 Task: Create a due date automation trigger when advanced on, on the tuesday after a card is due add dates not starting this week at 11:00 AM.
Action: Mouse moved to (935, 71)
Screenshot: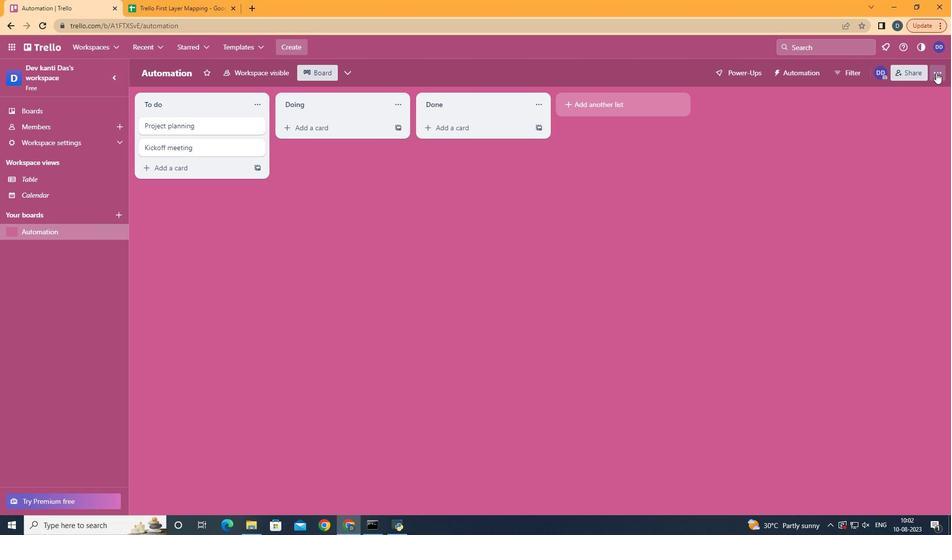 
Action: Mouse pressed left at (935, 71)
Screenshot: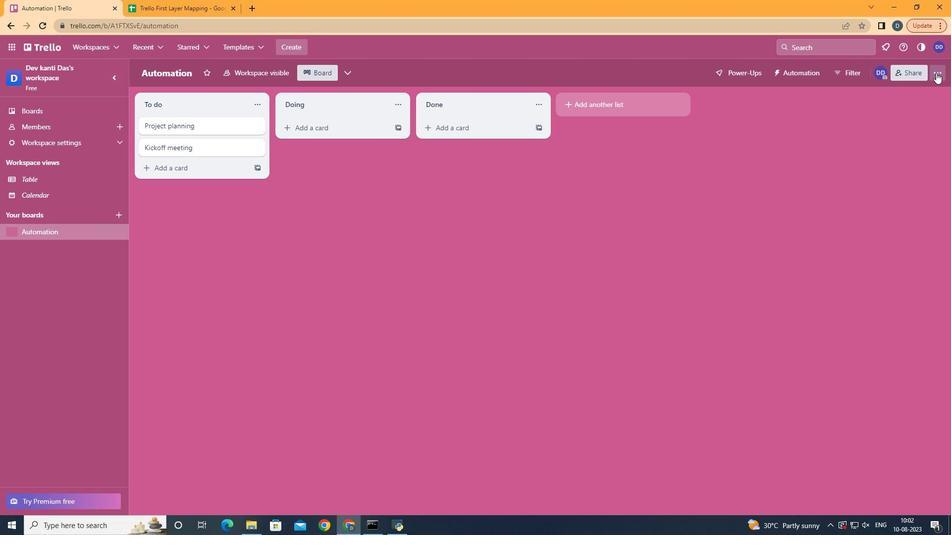 
Action: Mouse moved to (877, 200)
Screenshot: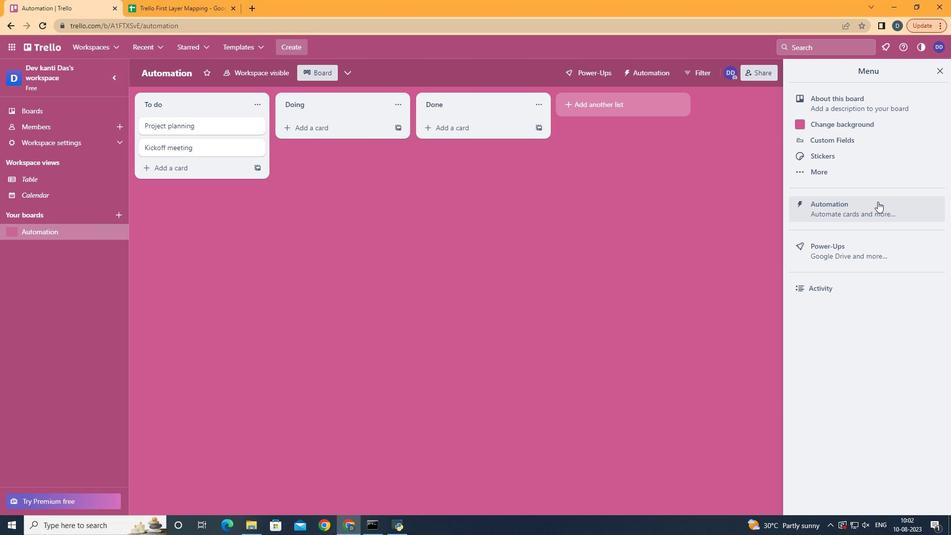 
Action: Mouse pressed left at (877, 200)
Screenshot: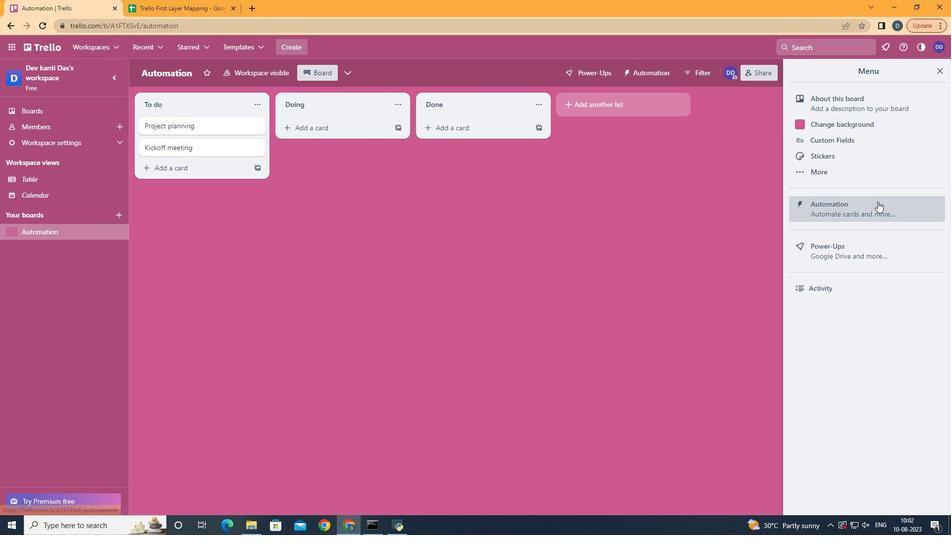 
Action: Mouse moved to (181, 194)
Screenshot: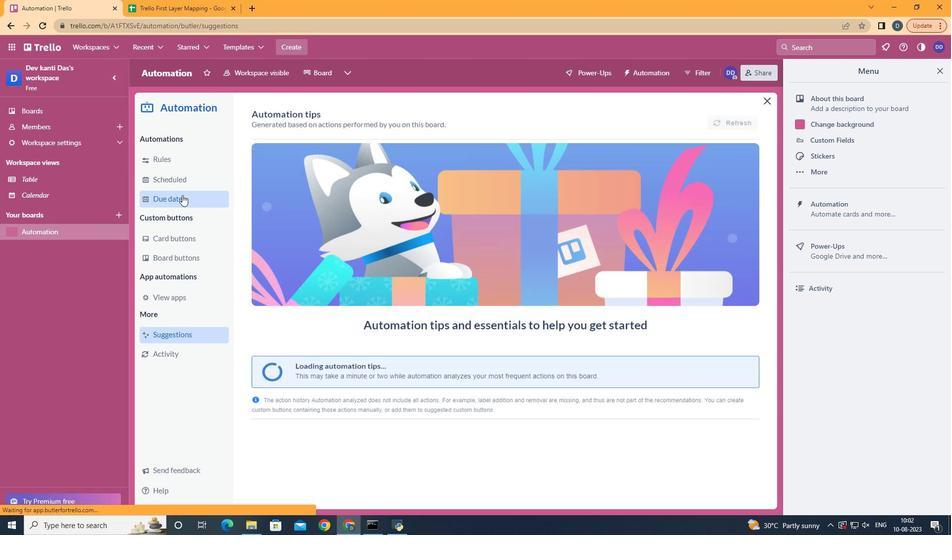 
Action: Mouse pressed left at (181, 194)
Screenshot: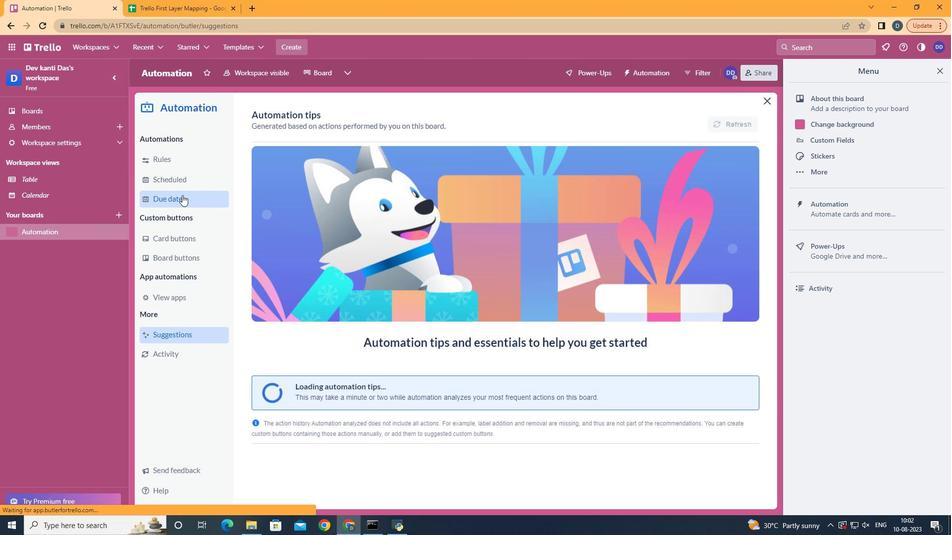 
Action: Mouse moved to (697, 119)
Screenshot: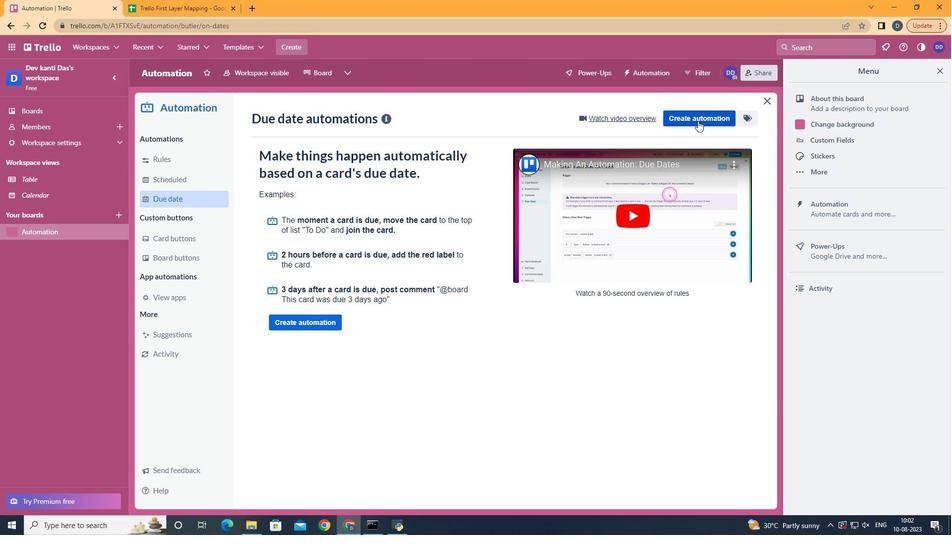 
Action: Mouse pressed left at (697, 119)
Screenshot: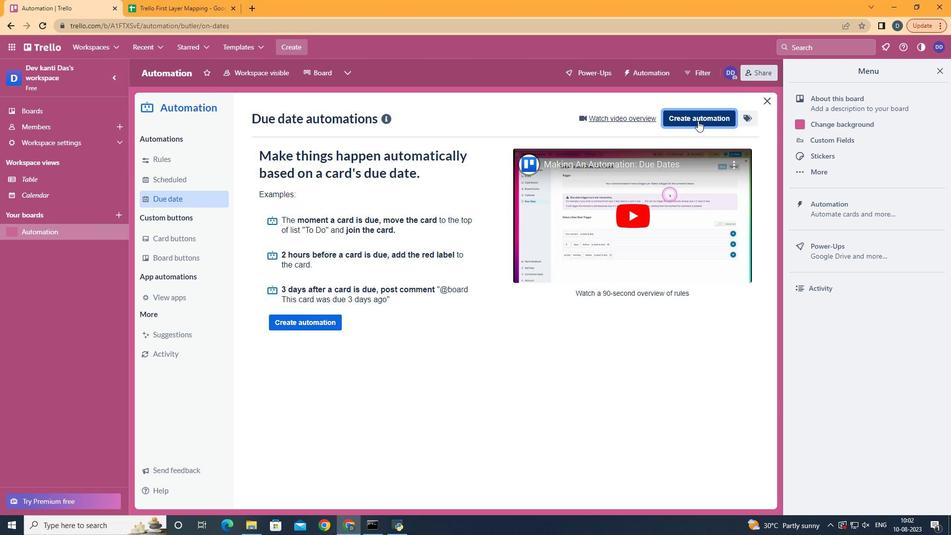 
Action: Mouse moved to (524, 205)
Screenshot: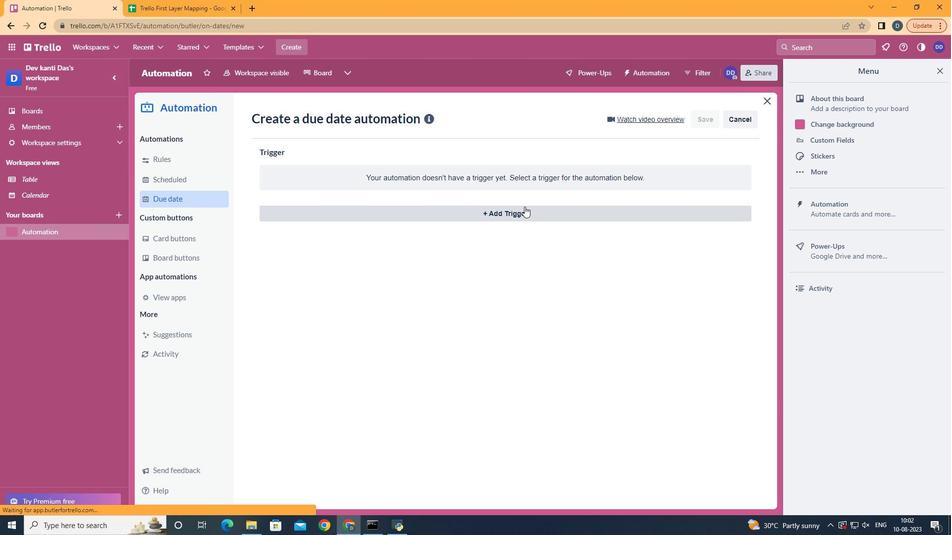 
Action: Mouse pressed left at (524, 205)
Screenshot: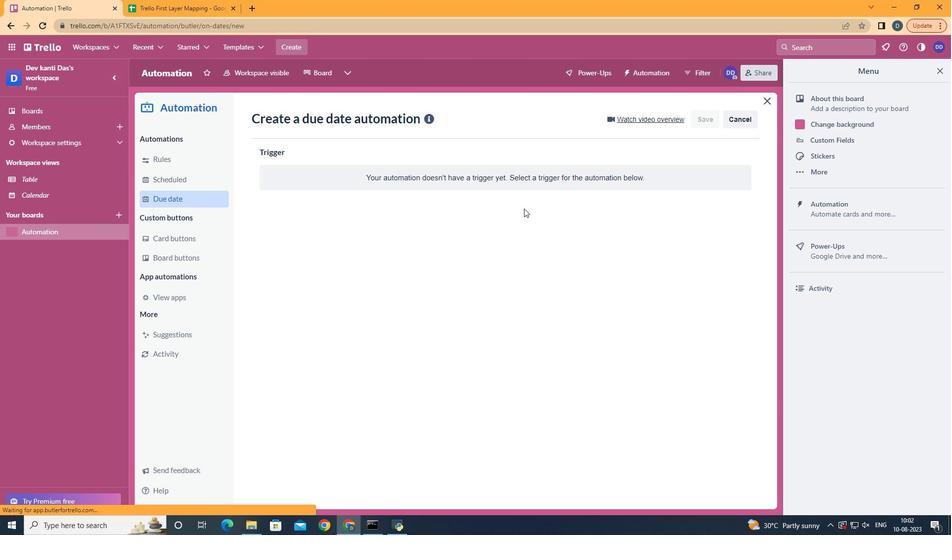 
Action: Mouse moved to (311, 277)
Screenshot: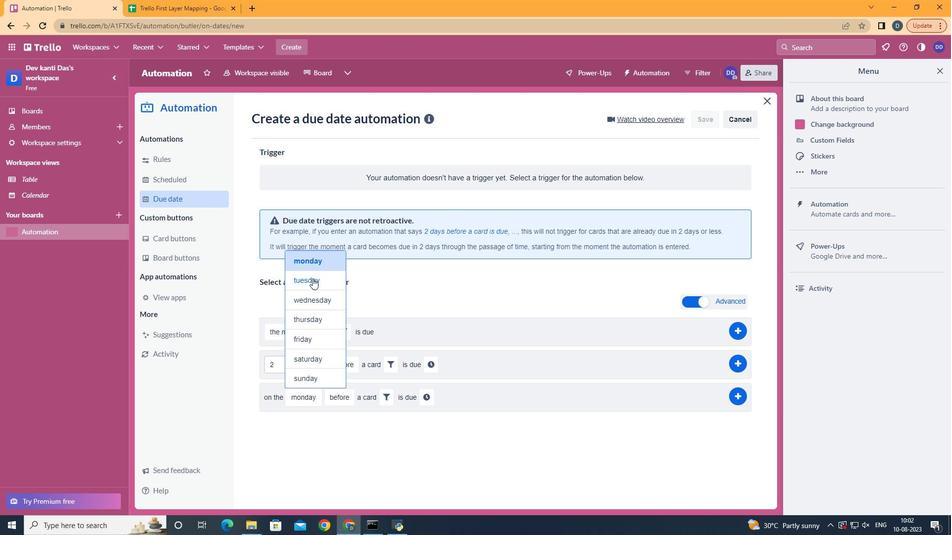 
Action: Mouse pressed left at (311, 277)
Screenshot: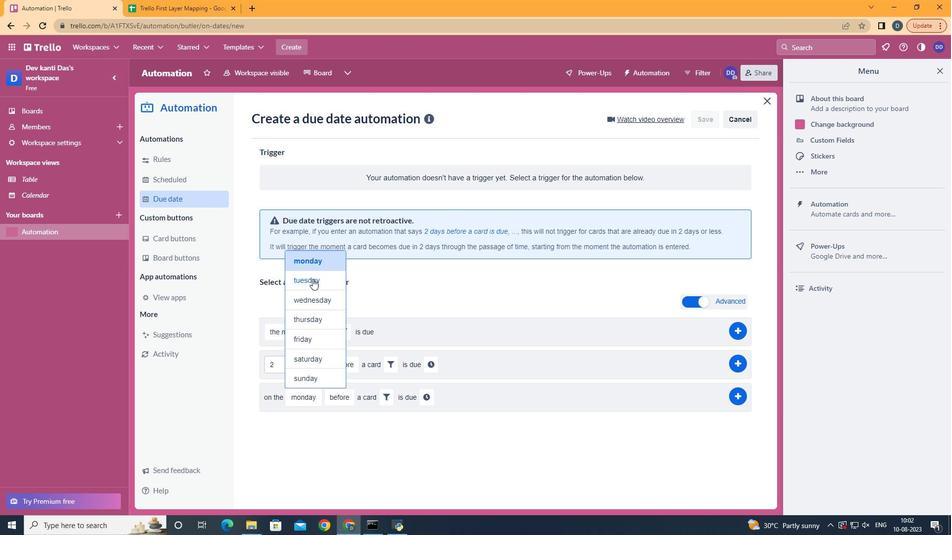 
Action: Mouse moved to (342, 436)
Screenshot: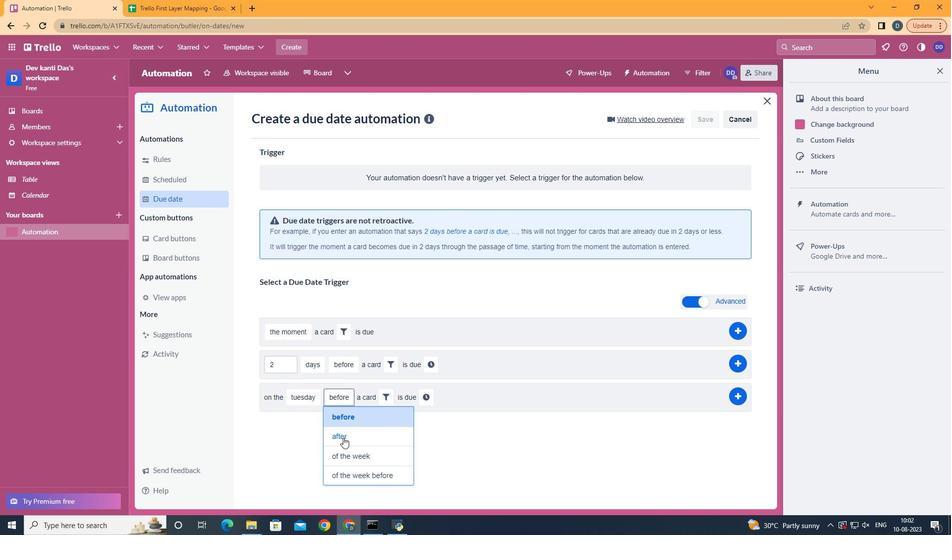 
Action: Mouse pressed left at (342, 436)
Screenshot: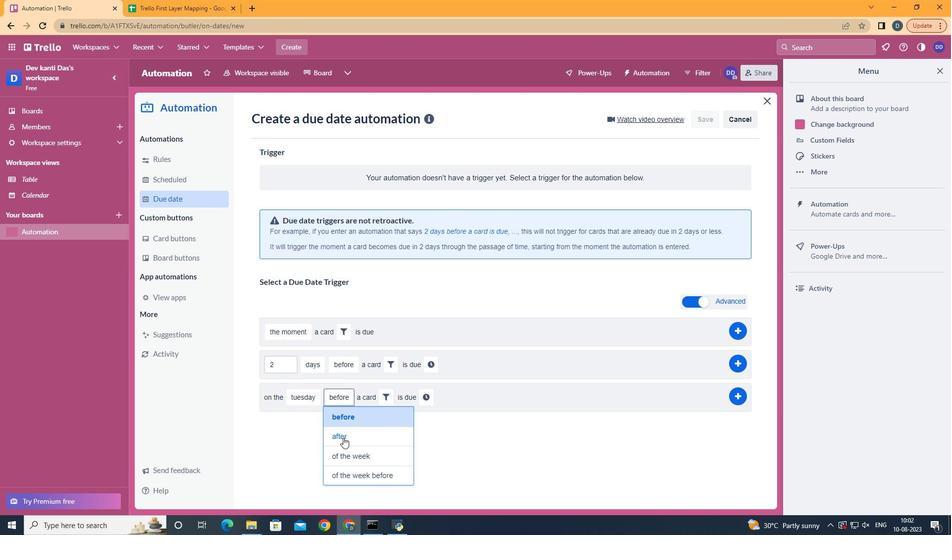
Action: Mouse moved to (384, 401)
Screenshot: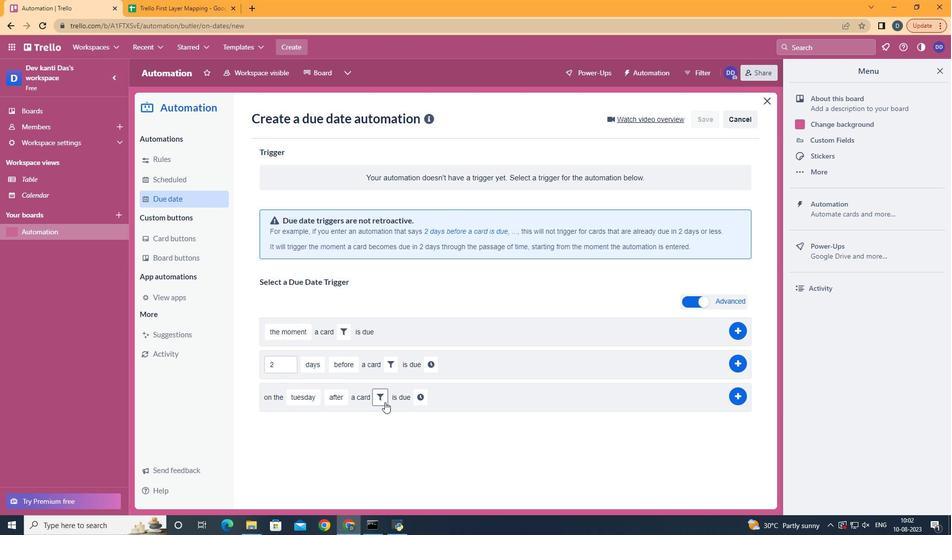 
Action: Mouse pressed left at (384, 401)
Screenshot: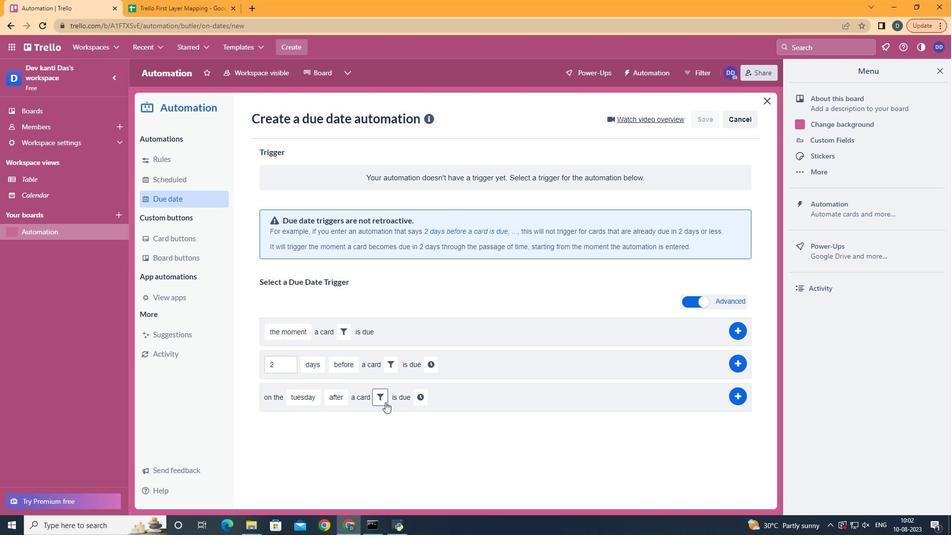 
Action: Mouse moved to (429, 428)
Screenshot: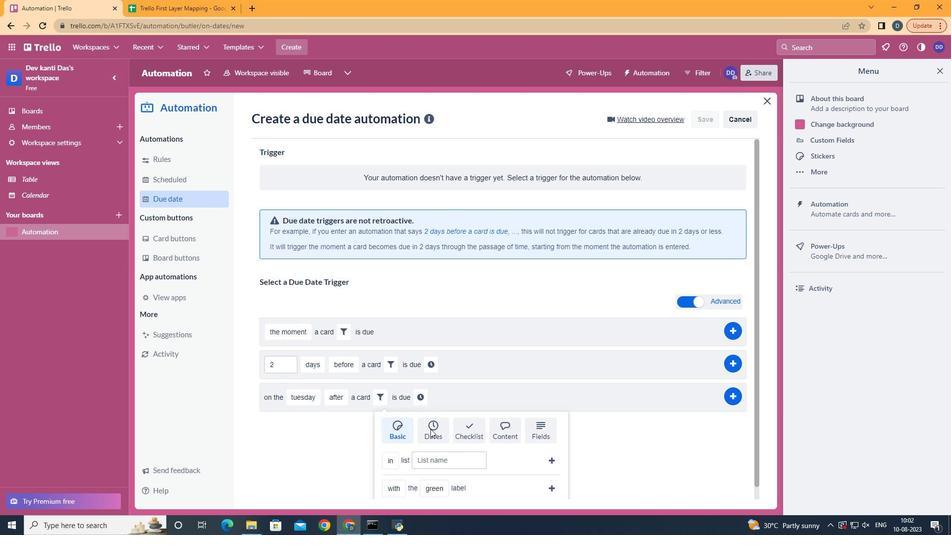 
Action: Mouse pressed left at (429, 428)
Screenshot: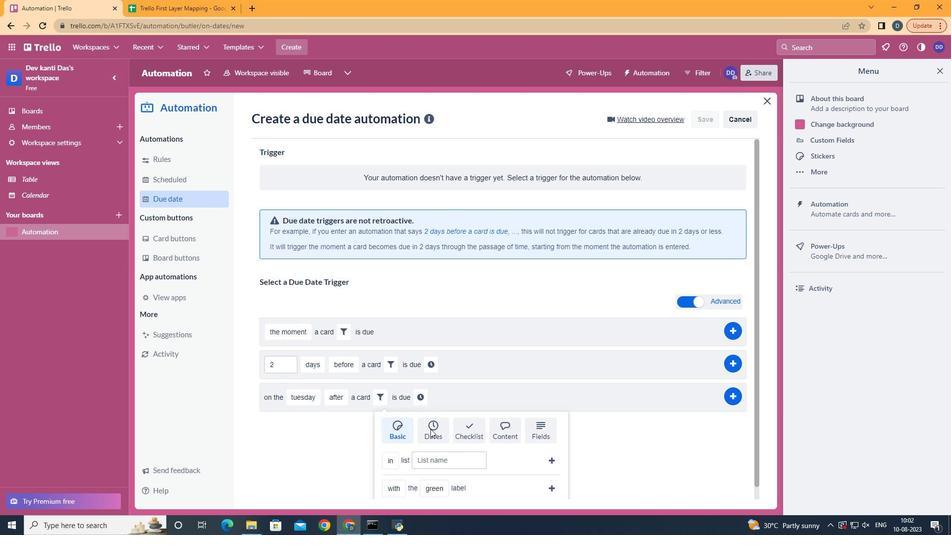 
Action: Mouse moved to (429, 428)
Screenshot: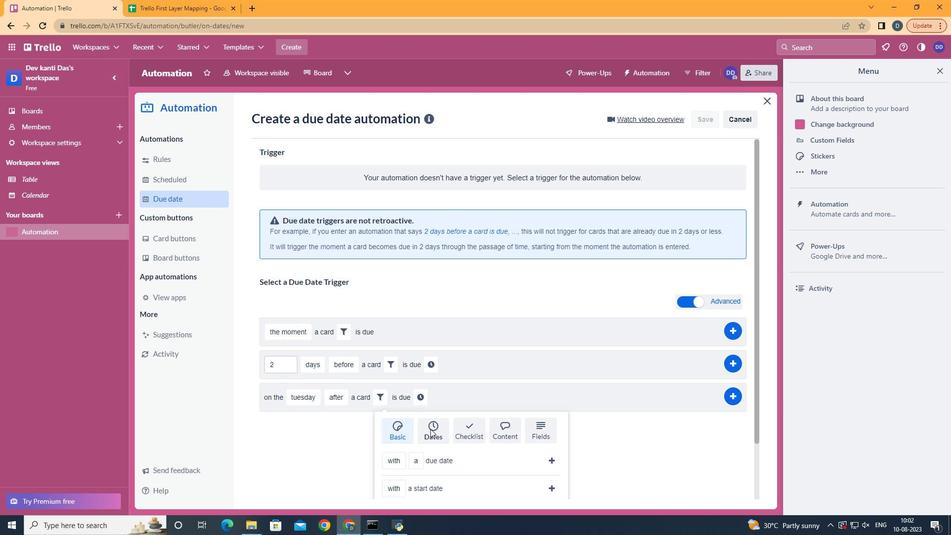 
Action: Mouse scrolled (429, 427) with delta (0, 0)
Screenshot: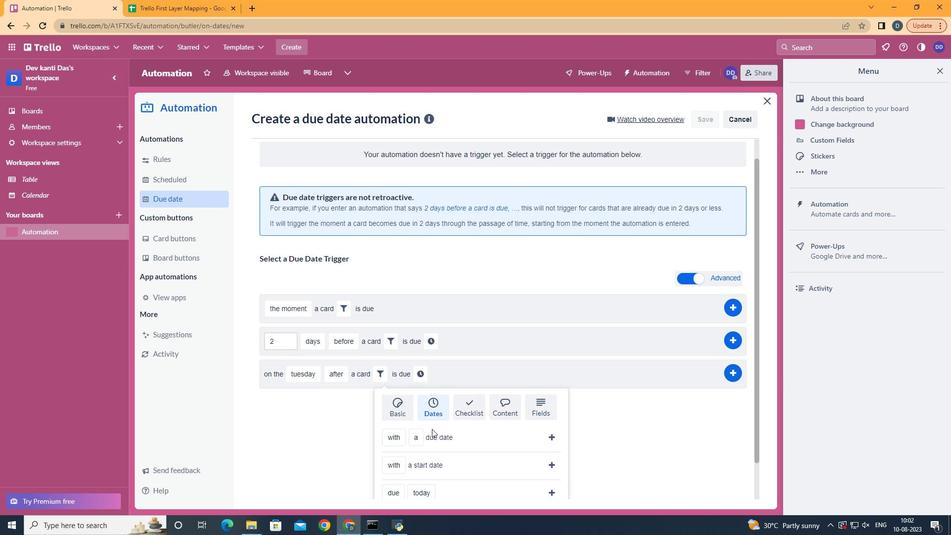 
Action: Mouse scrolled (429, 427) with delta (0, 0)
Screenshot: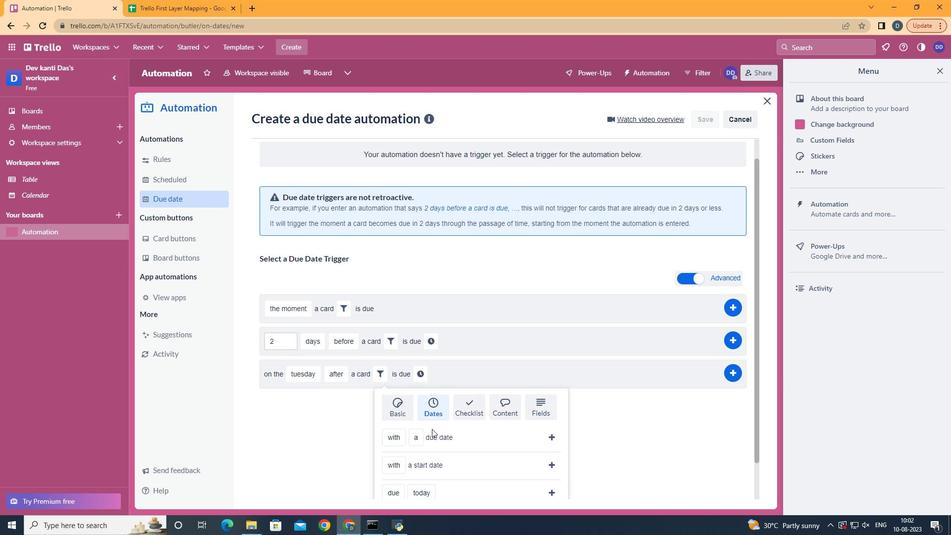 
Action: Mouse scrolled (429, 427) with delta (0, 0)
Screenshot: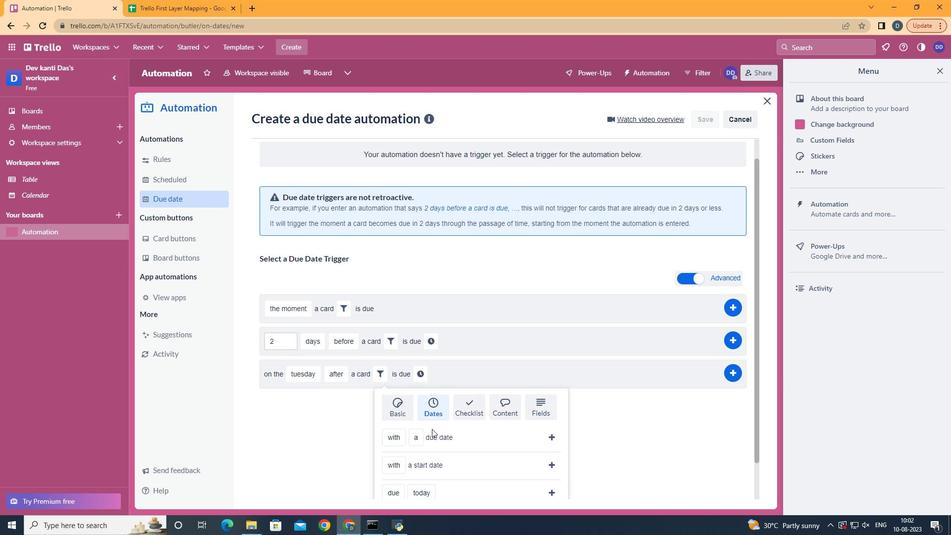
Action: Mouse scrolled (429, 427) with delta (0, 0)
Screenshot: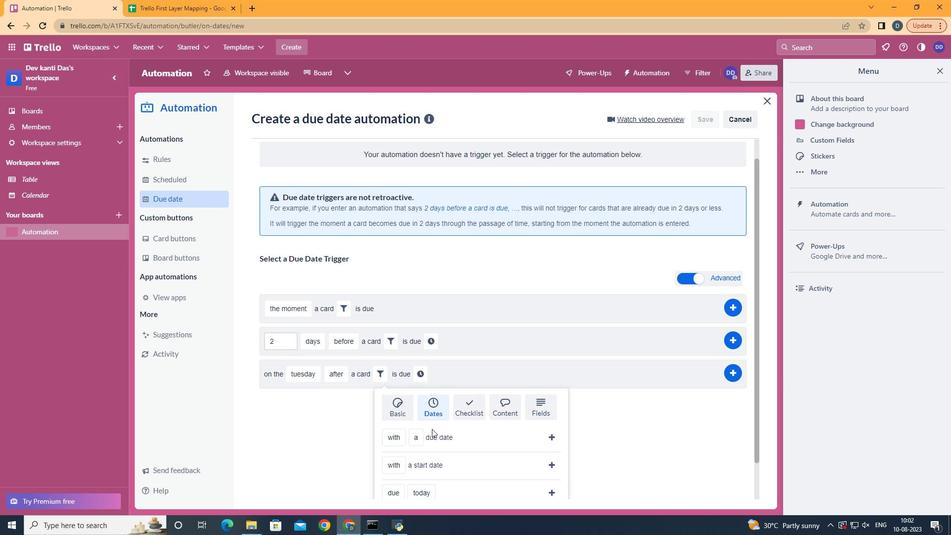 
Action: Mouse scrolled (429, 427) with delta (0, 0)
Screenshot: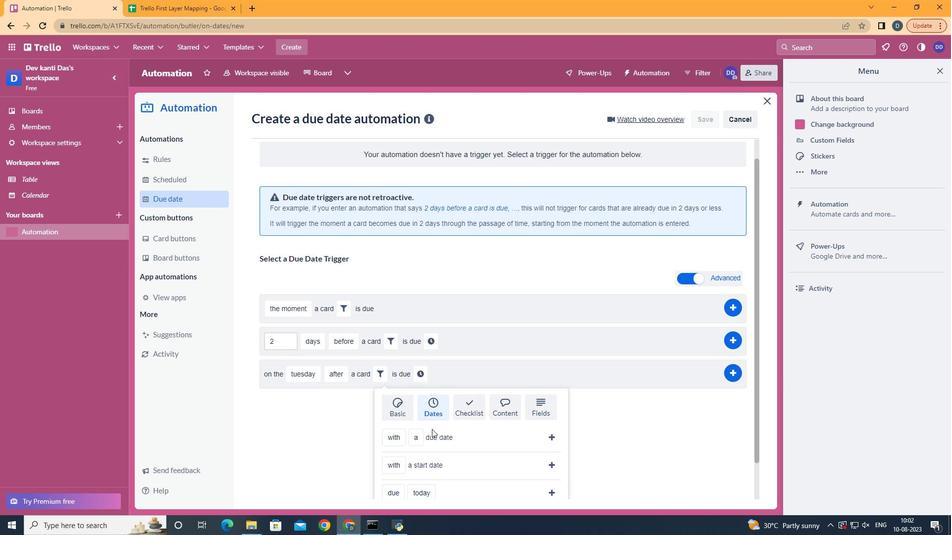 
Action: Mouse moved to (399, 431)
Screenshot: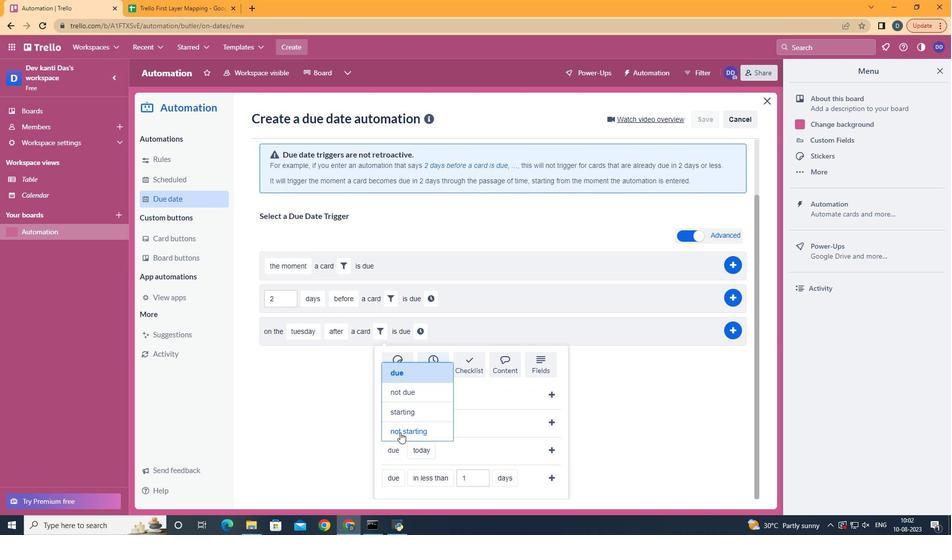 
Action: Mouse pressed left at (399, 431)
Screenshot: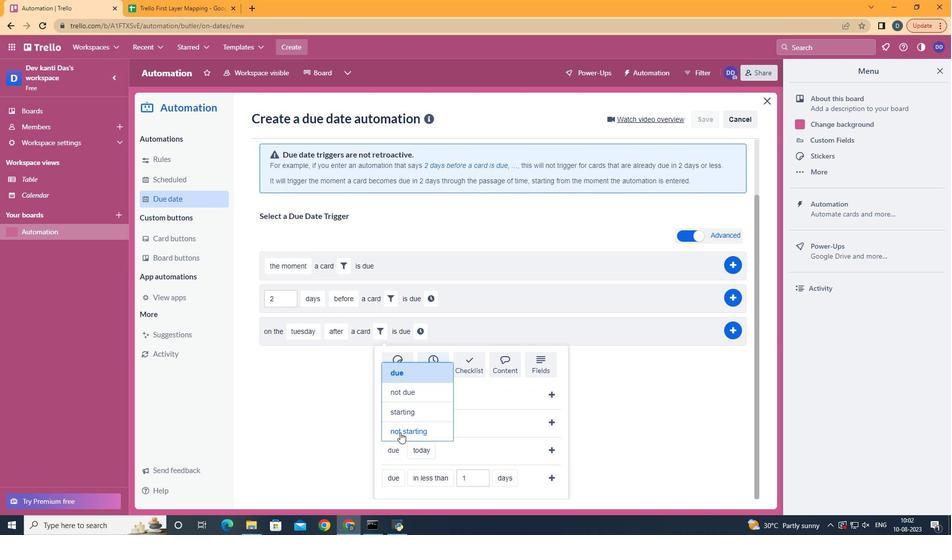 
Action: Mouse moved to (455, 371)
Screenshot: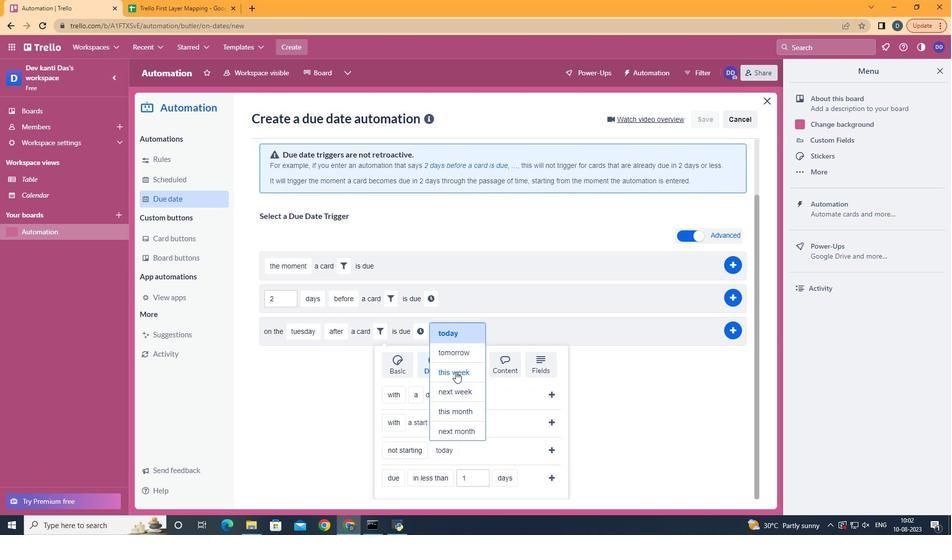 
Action: Mouse pressed left at (455, 371)
Screenshot: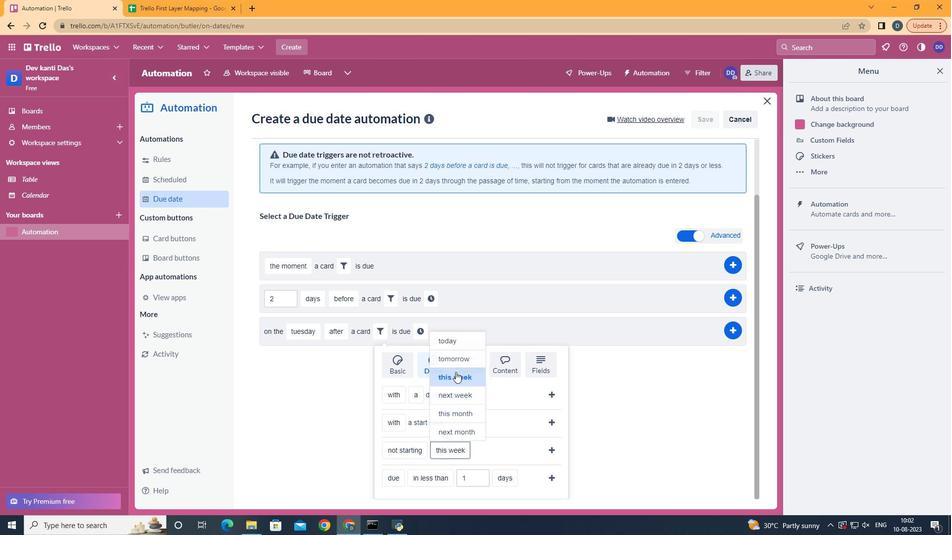
Action: Mouse moved to (549, 445)
Screenshot: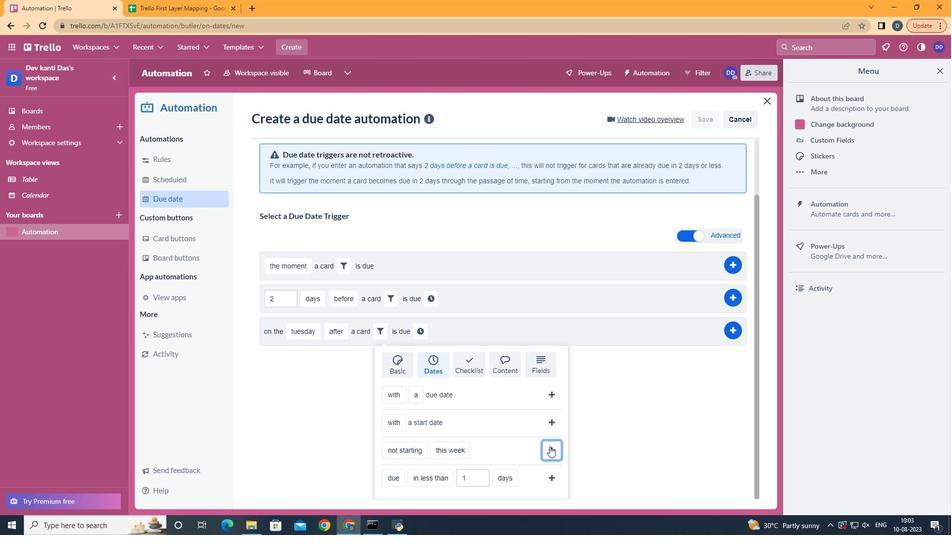 
Action: Mouse pressed left at (549, 445)
Screenshot: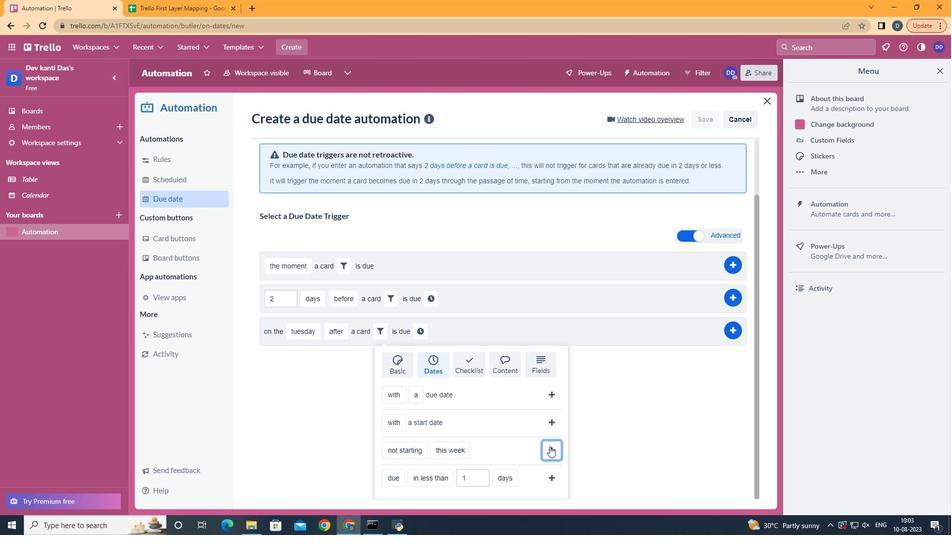 
Action: Mouse moved to (509, 394)
Screenshot: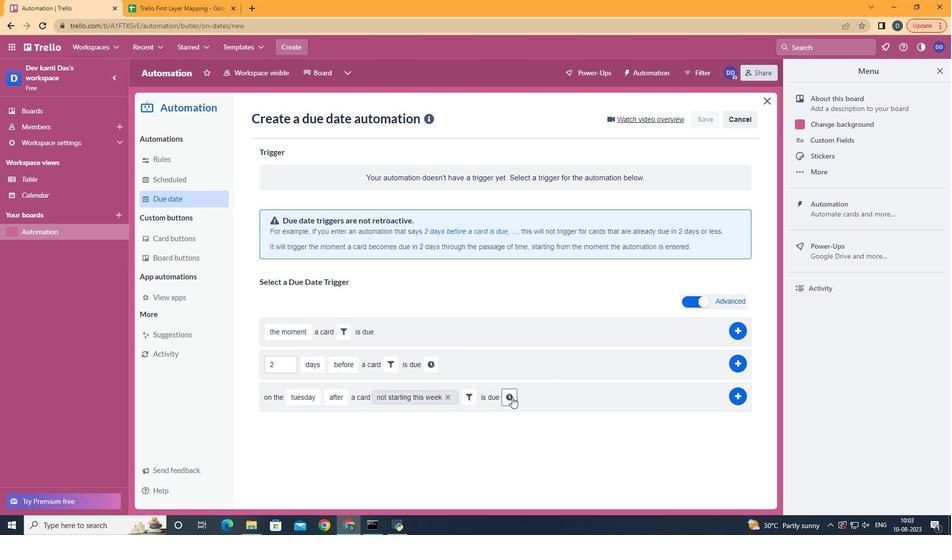
Action: Mouse pressed left at (509, 394)
Screenshot: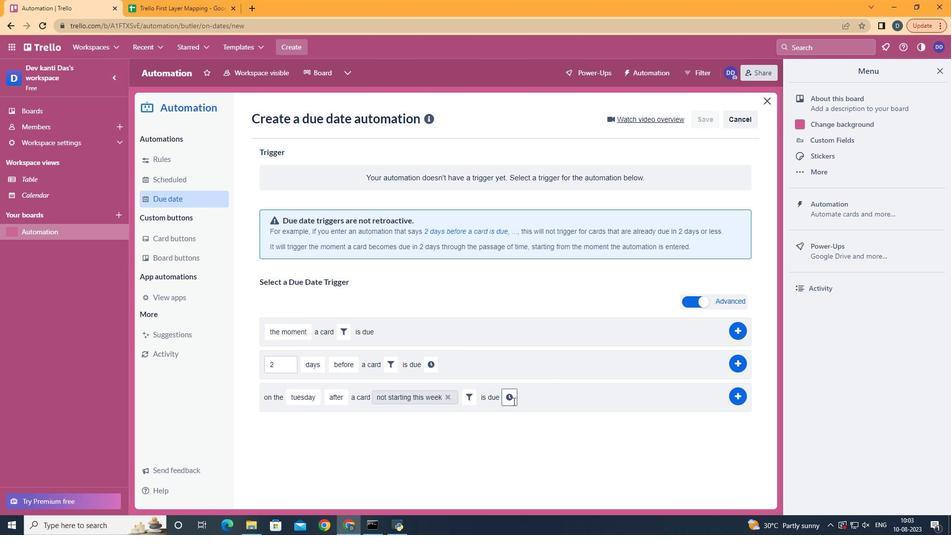 
Action: Mouse moved to (537, 405)
Screenshot: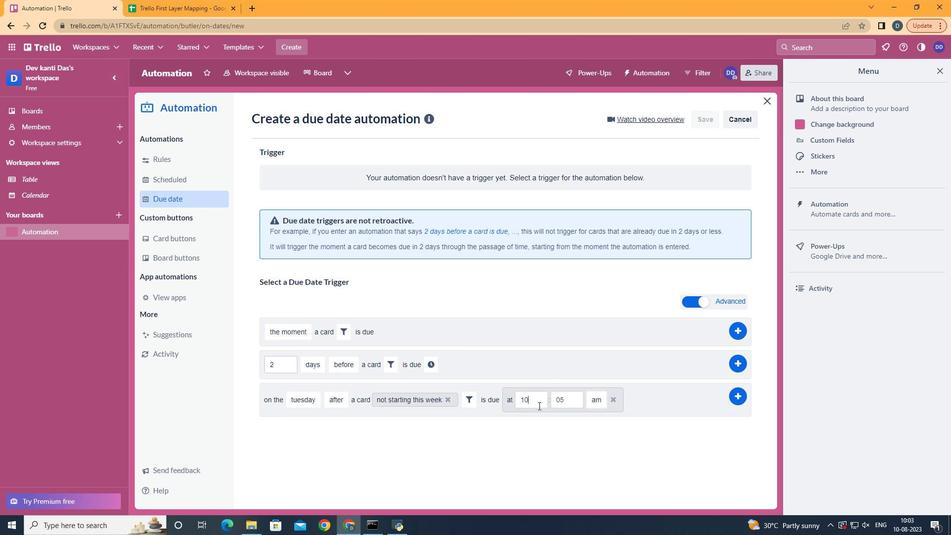 
Action: Mouse pressed left at (537, 405)
Screenshot: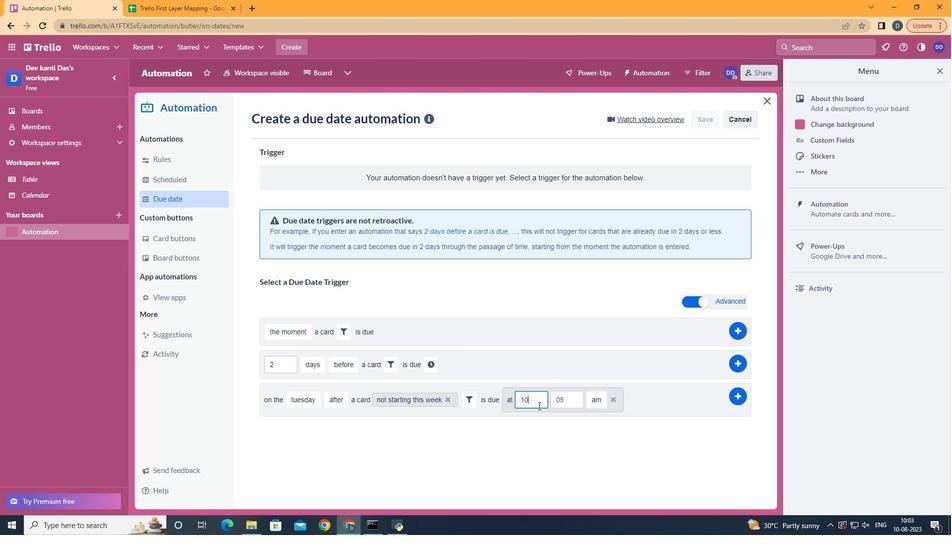 
Action: Mouse moved to (537, 404)
Screenshot: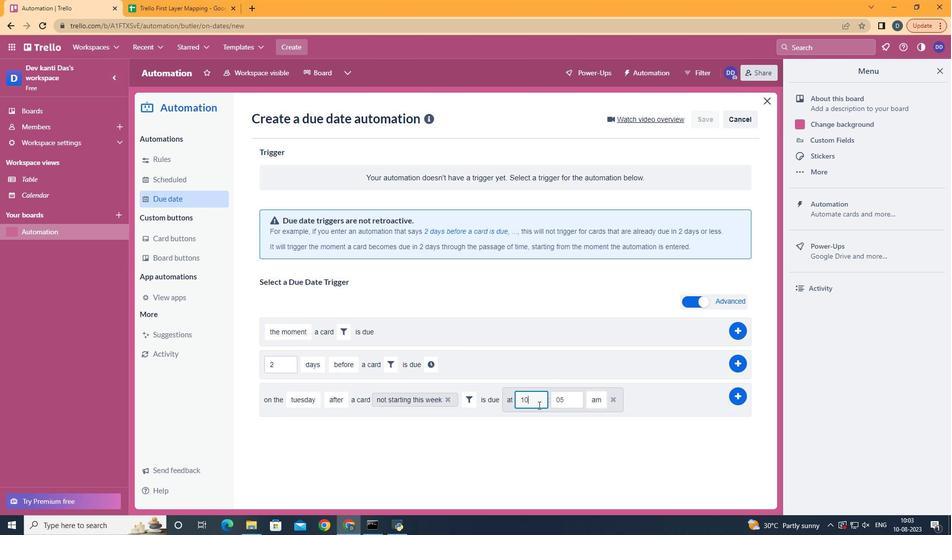 
Action: Key pressed <Key.backspace>1
Screenshot: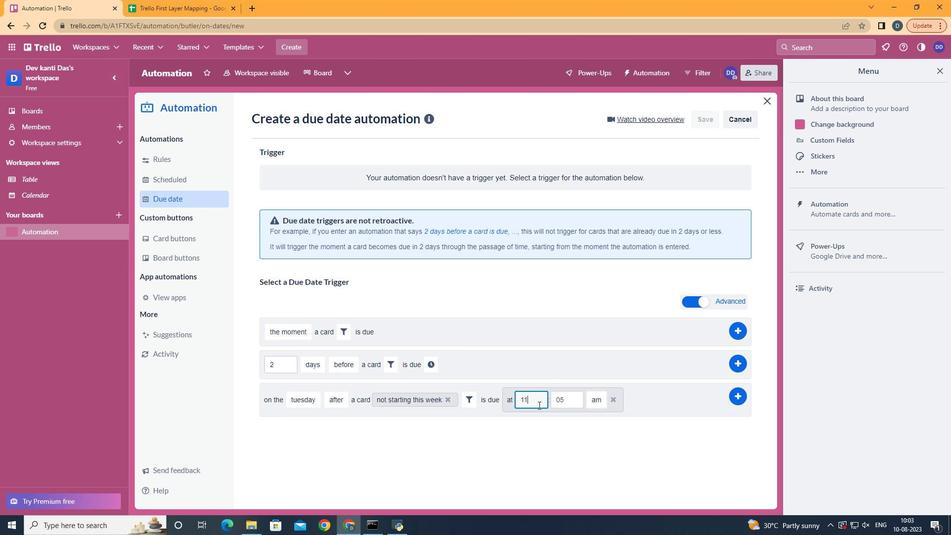 
Action: Mouse moved to (568, 399)
Screenshot: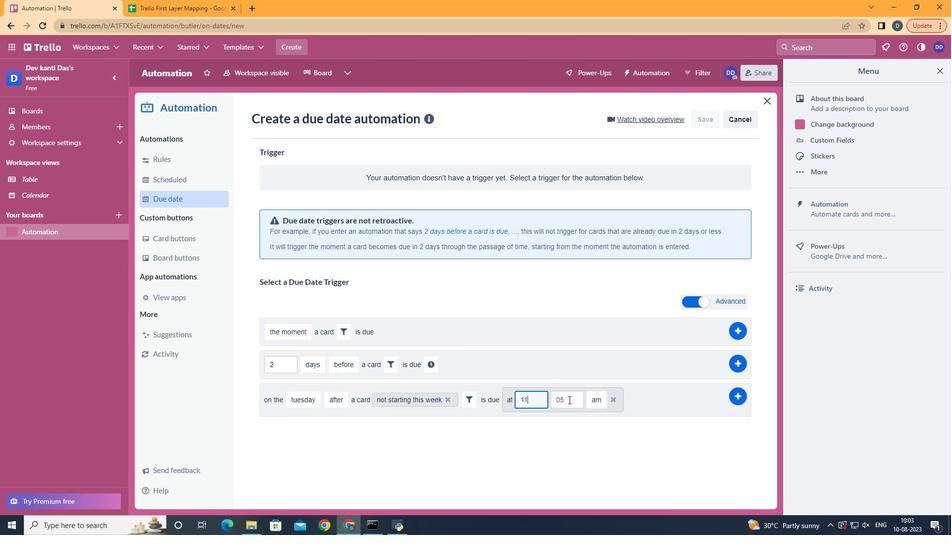 
Action: Mouse pressed left at (568, 399)
Screenshot: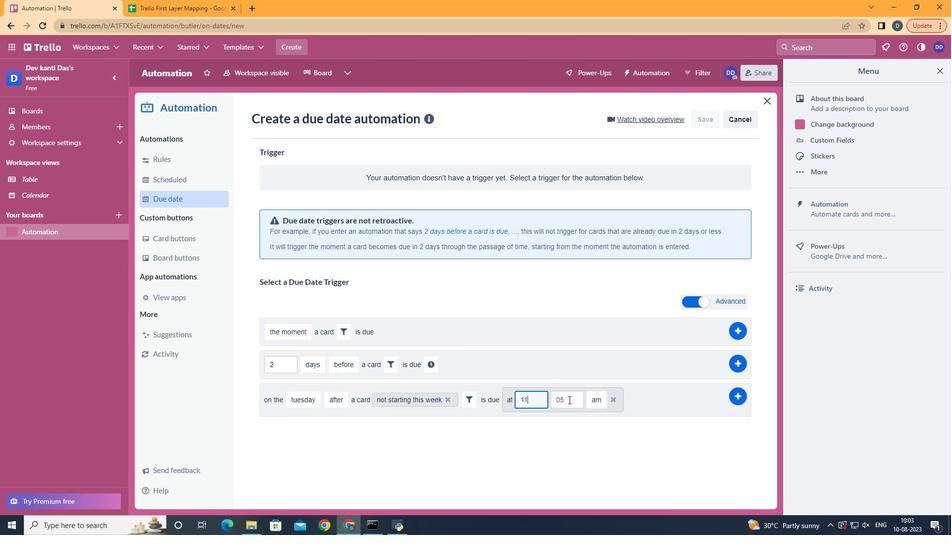 
Action: Key pressed <Key.backspace>0
Screenshot: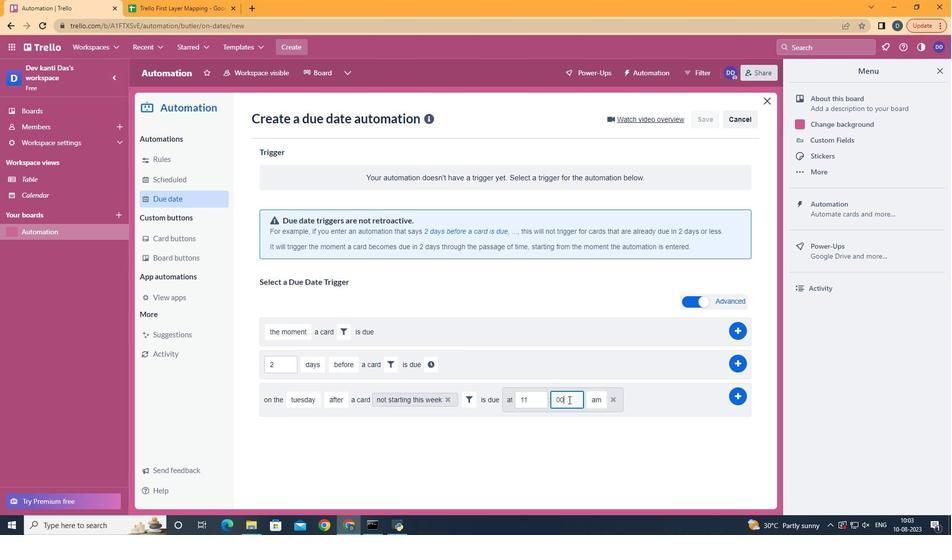 
Action: Mouse moved to (740, 396)
Screenshot: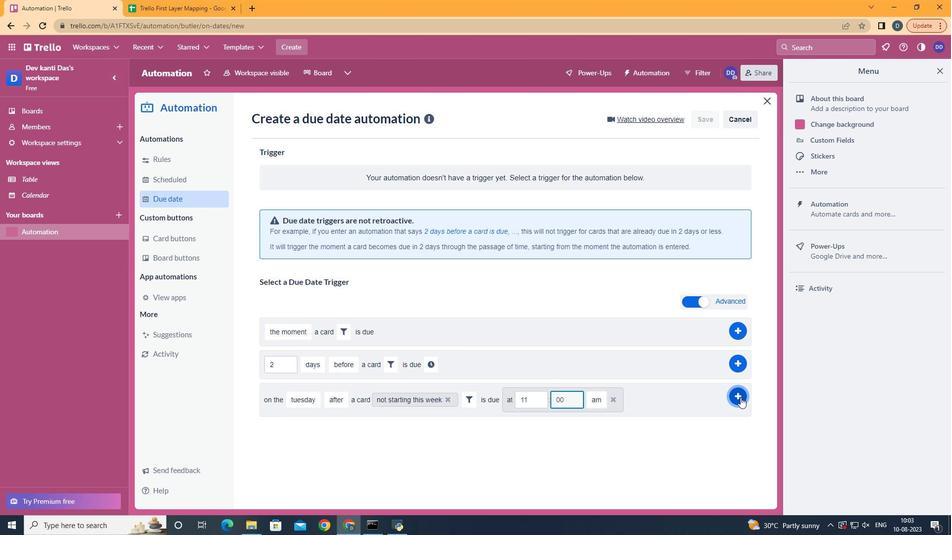 
Action: Mouse pressed left at (740, 396)
Screenshot: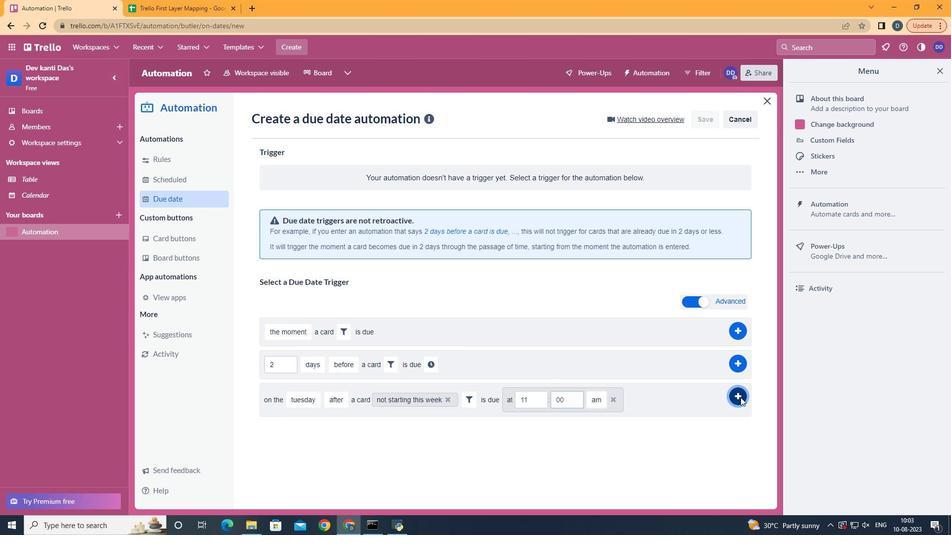 
Action: Mouse moved to (467, 222)
Screenshot: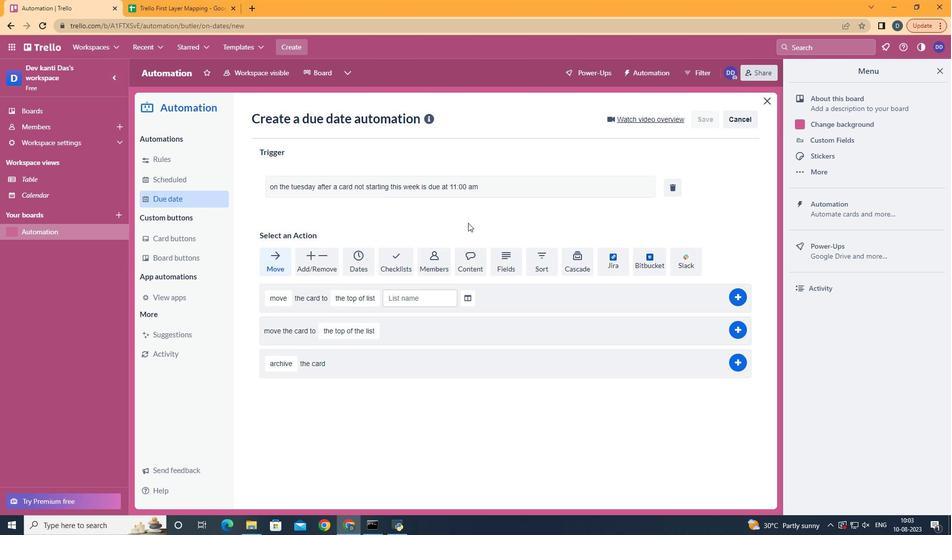 
